 Task: Plan a time for the stakeholder feedback session.
Action: Mouse moved to (82, 104)
Screenshot: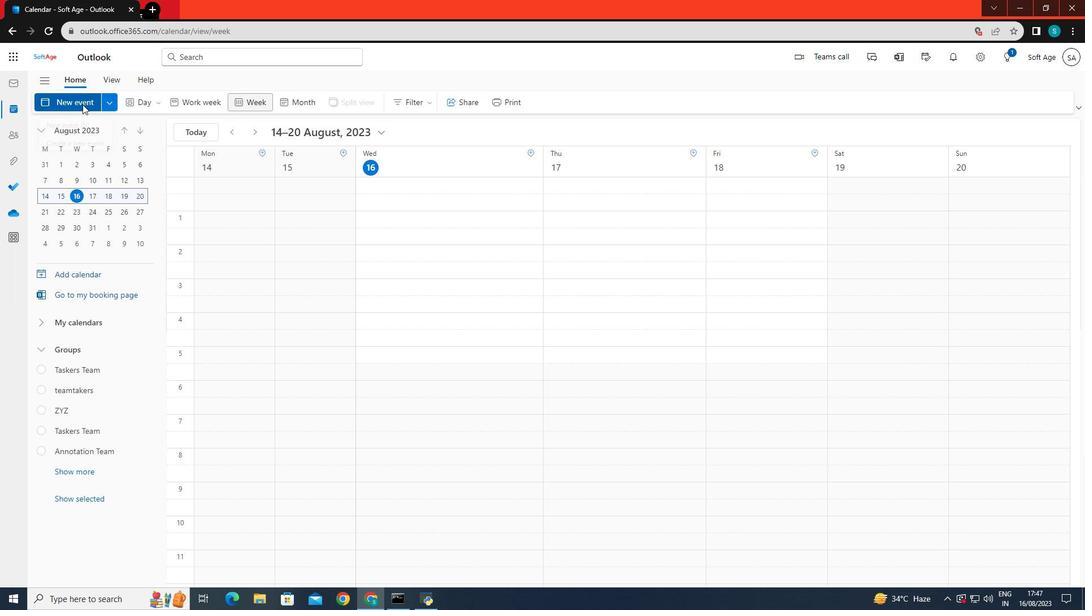 
Action: Mouse pressed left at (82, 104)
Screenshot: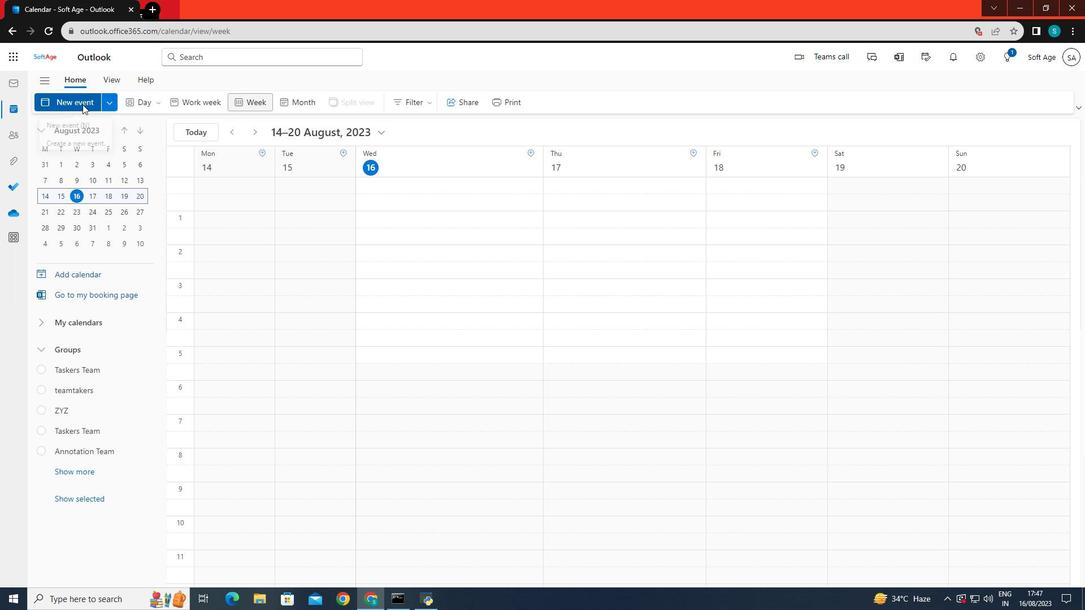 
Action: Mouse moved to (291, 176)
Screenshot: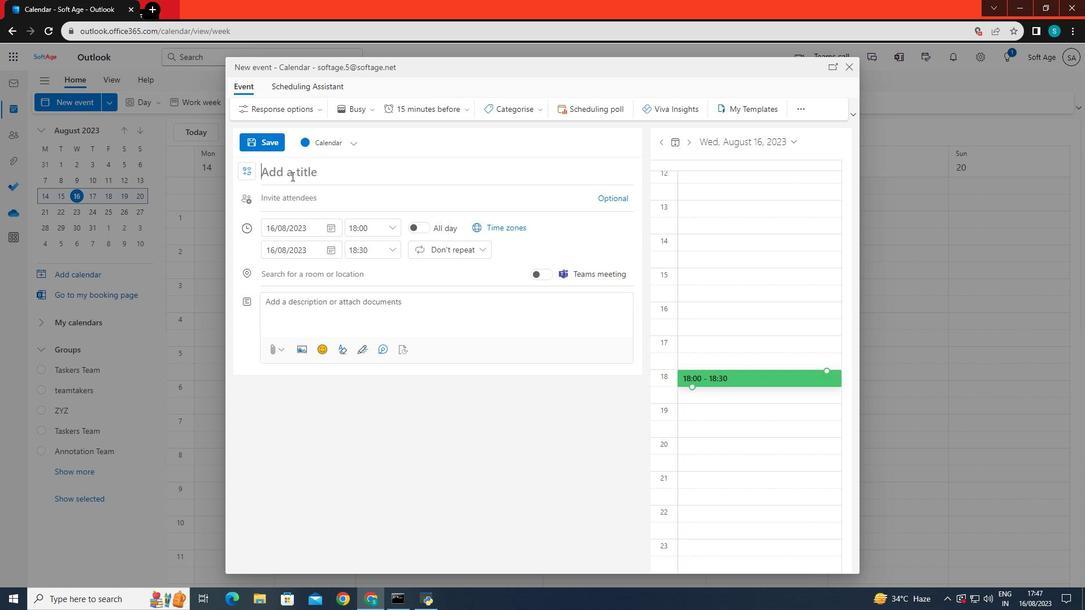 
Action: Mouse pressed left at (291, 176)
Screenshot: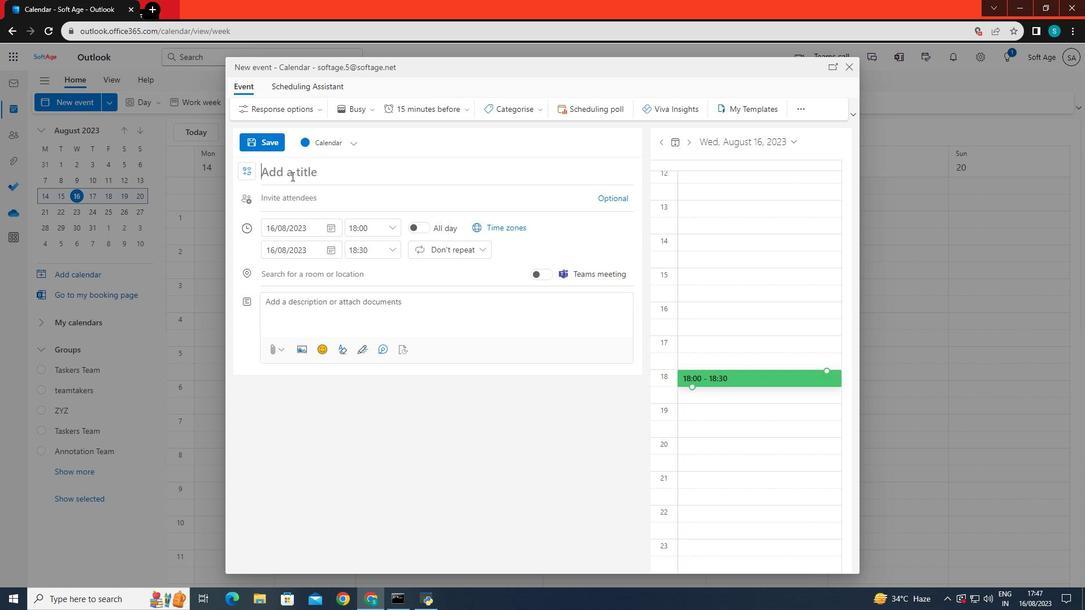 
Action: Key pressed <Key.caps_lock>S<Key.caps_lock>takeholder<Key.space>feedback<Key.space>session
Screenshot: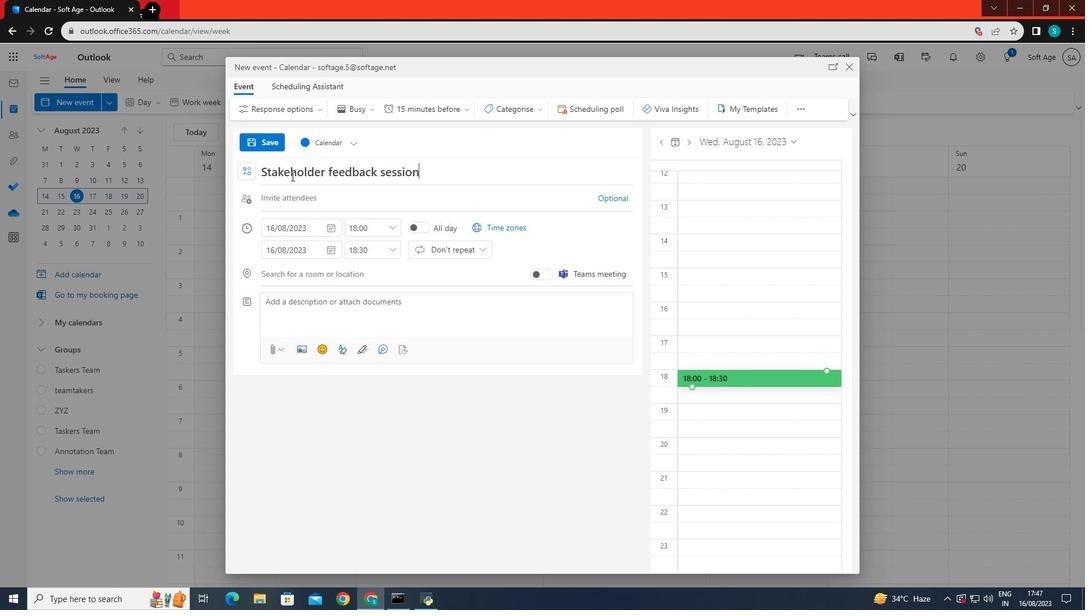 
Action: Mouse moved to (277, 224)
Screenshot: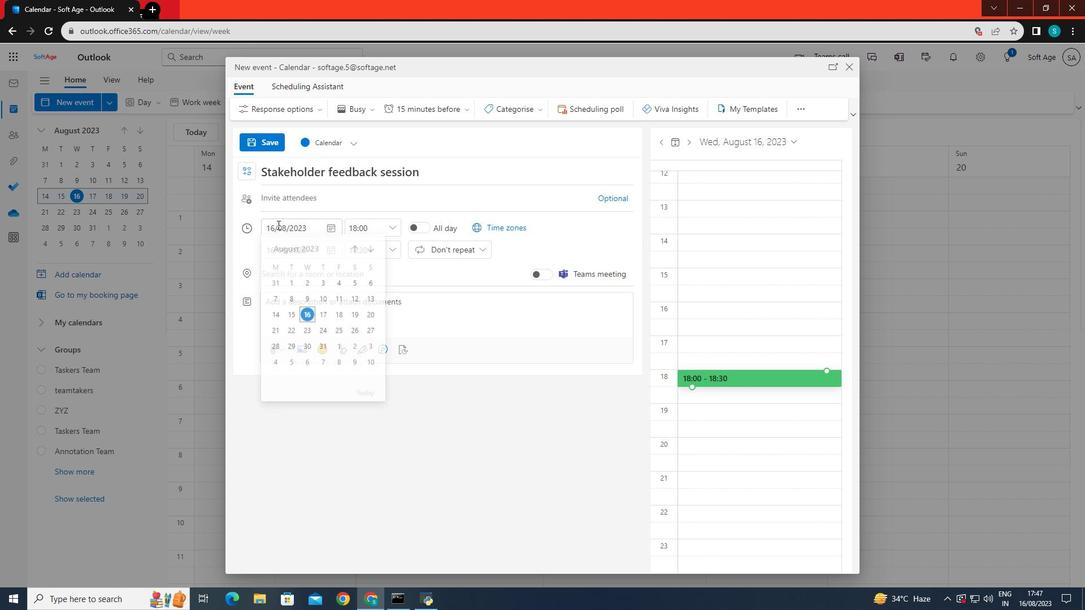 
Action: Mouse pressed left at (277, 224)
Screenshot: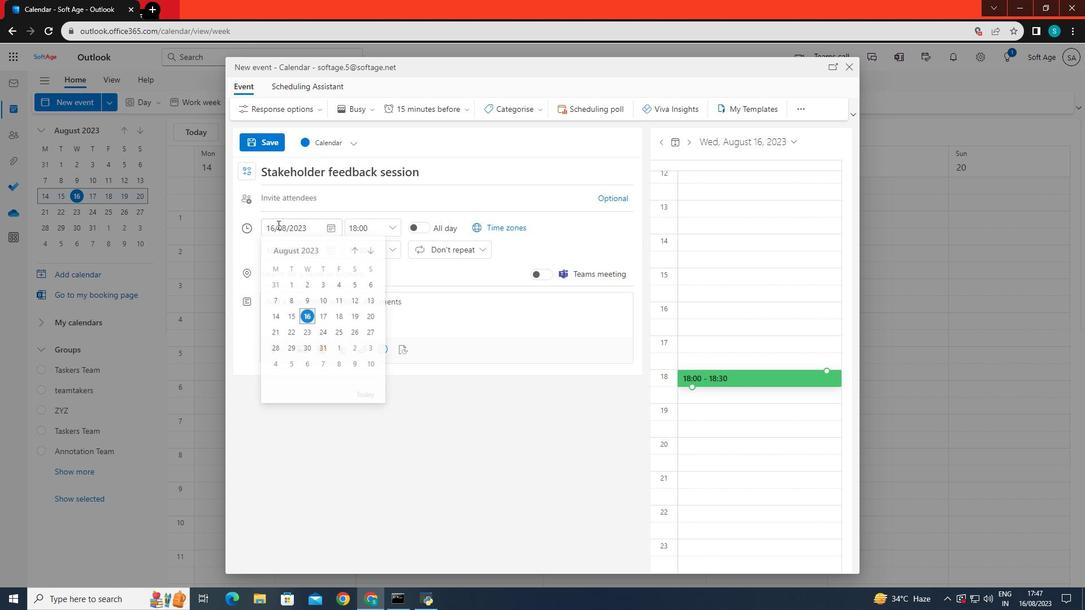 
Action: Mouse moved to (291, 331)
Screenshot: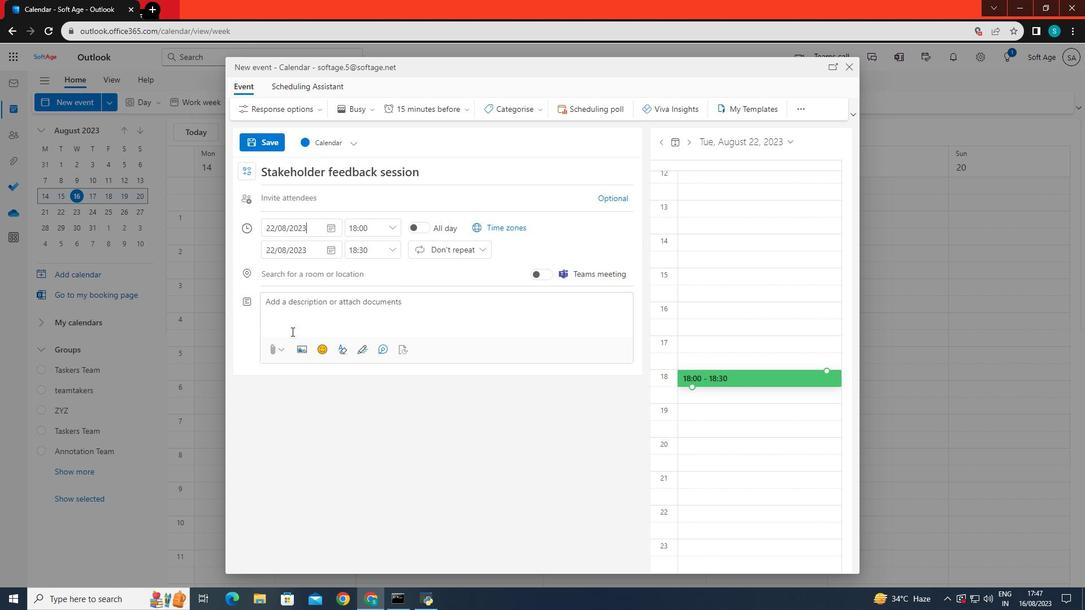 
Action: Mouse pressed left at (291, 331)
Screenshot: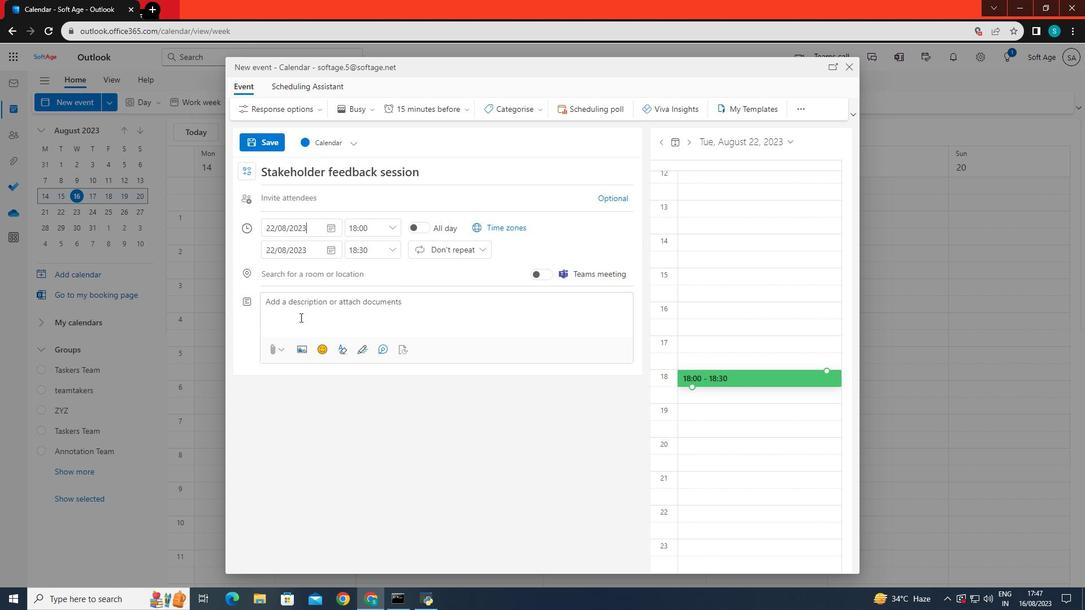 
Action: Mouse moved to (392, 228)
Screenshot: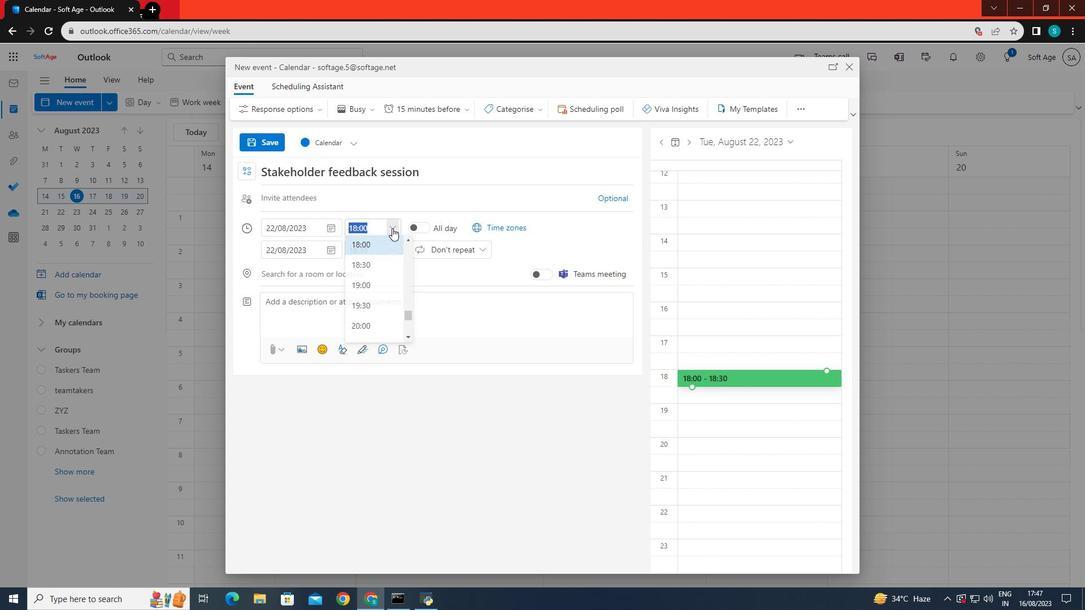 
Action: Mouse pressed left at (392, 228)
Screenshot: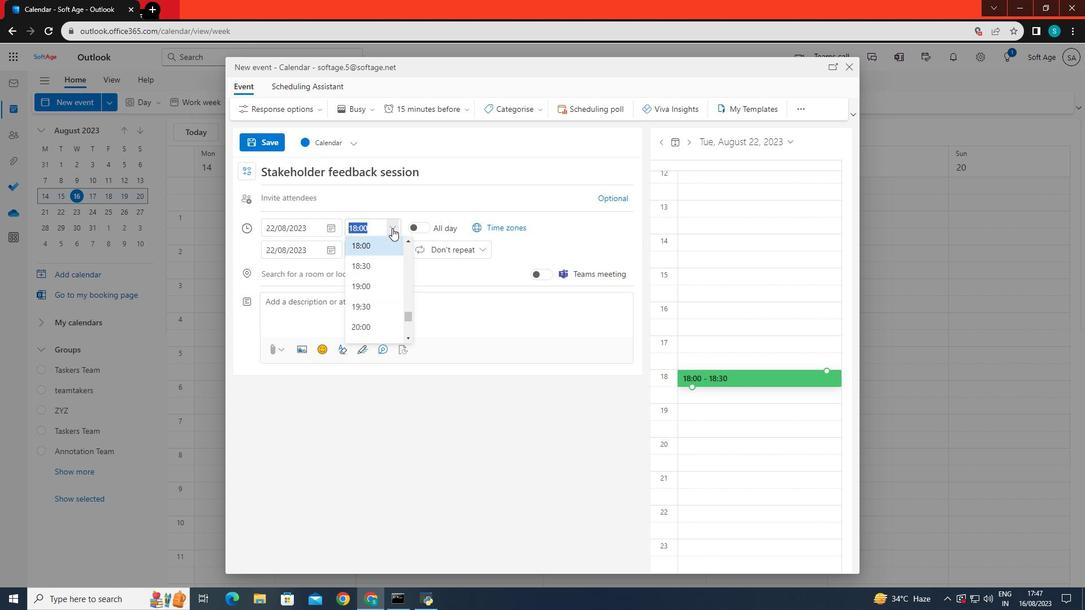 
Action: Mouse moved to (369, 301)
Screenshot: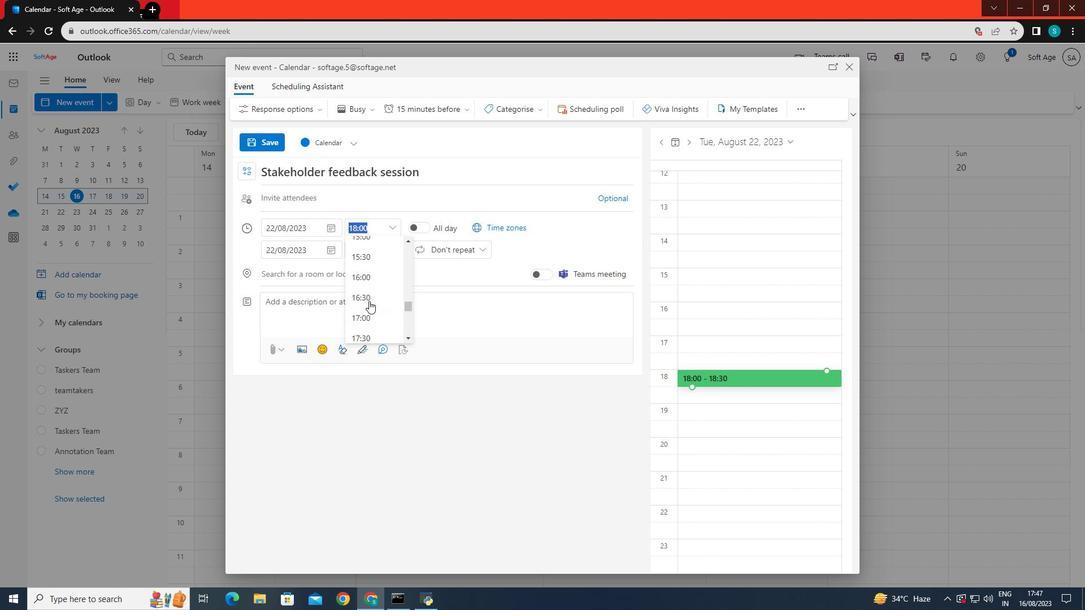 
Action: Mouse scrolled (369, 301) with delta (0, 0)
Screenshot: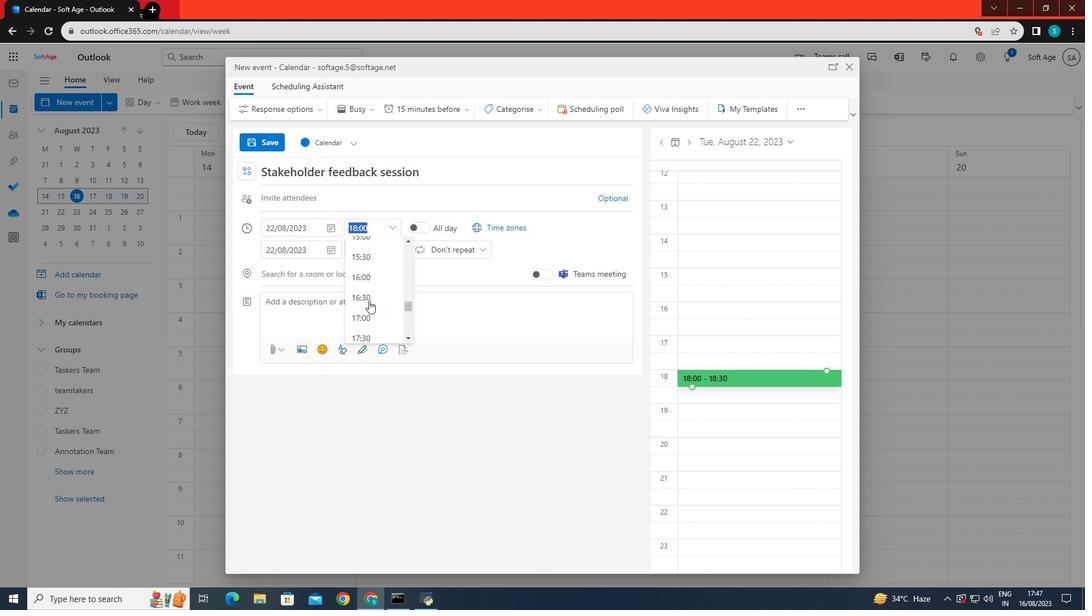 
Action: Mouse scrolled (369, 301) with delta (0, 0)
Screenshot: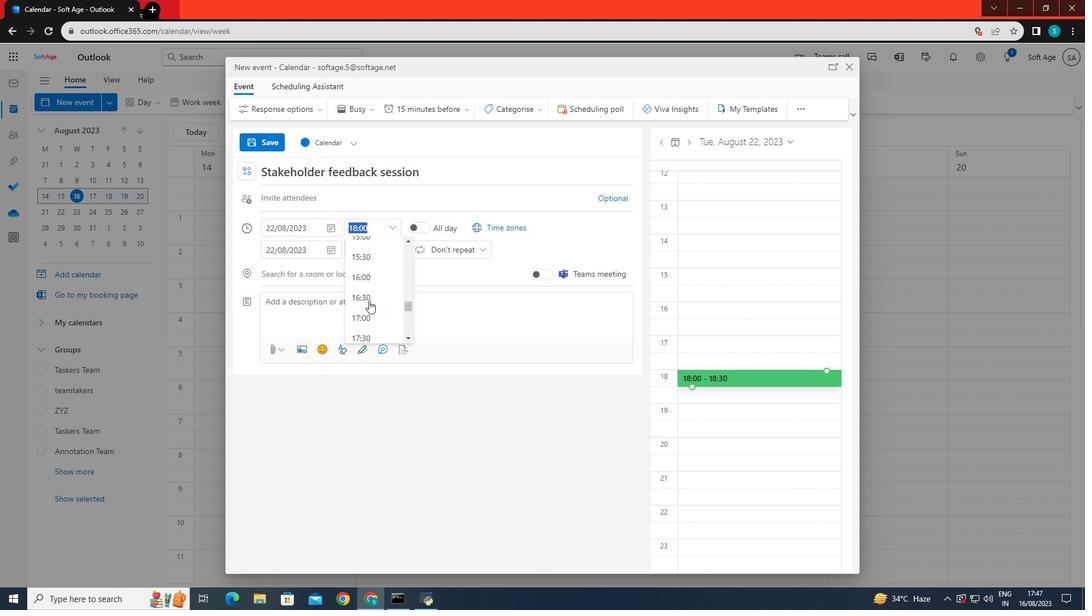 
Action: Mouse moved to (365, 297)
Screenshot: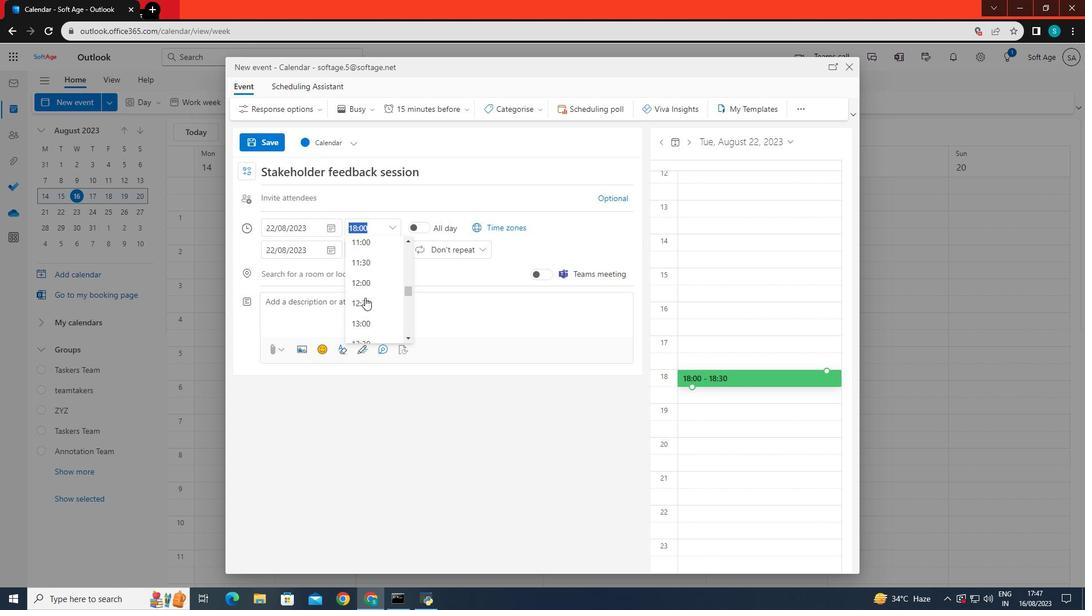 
Action: Mouse scrolled (365, 298) with delta (0, 0)
Screenshot: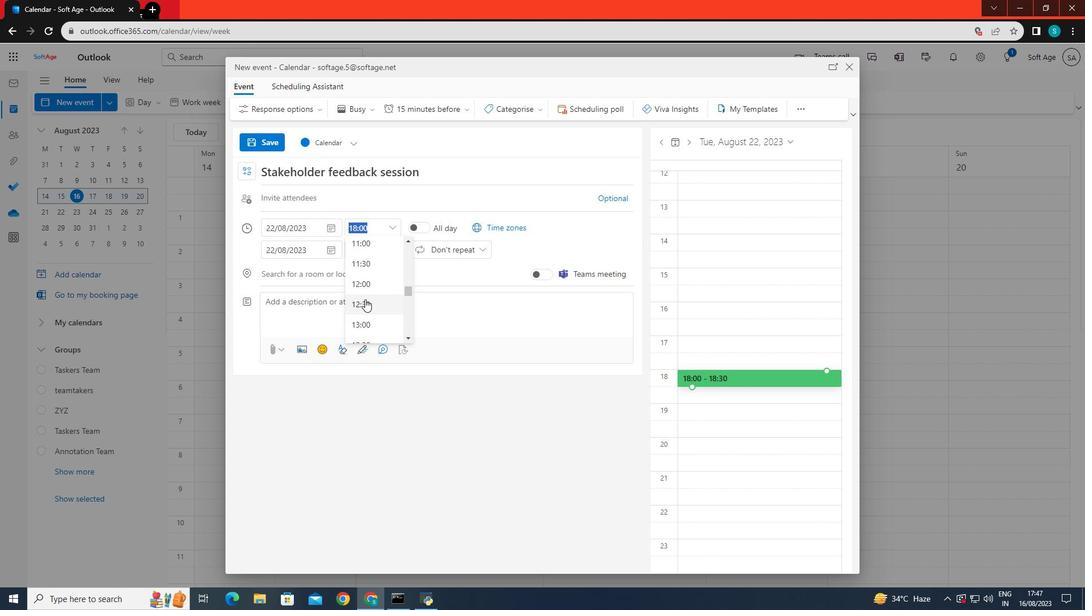 
Action: Mouse scrolled (365, 298) with delta (0, 0)
Screenshot: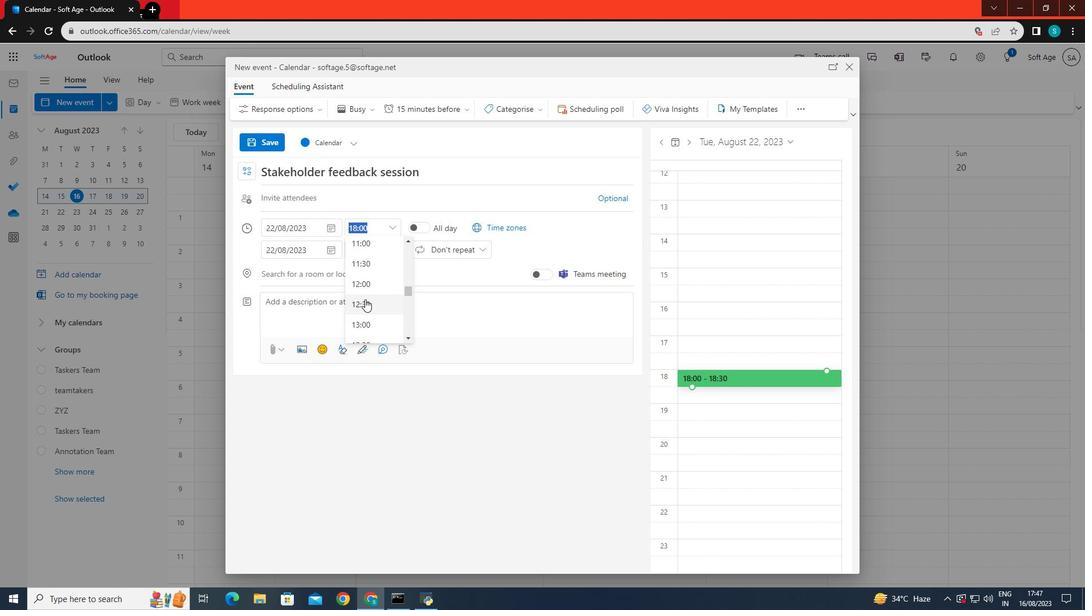 
Action: Mouse scrolled (365, 298) with delta (0, 0)
Screenshot: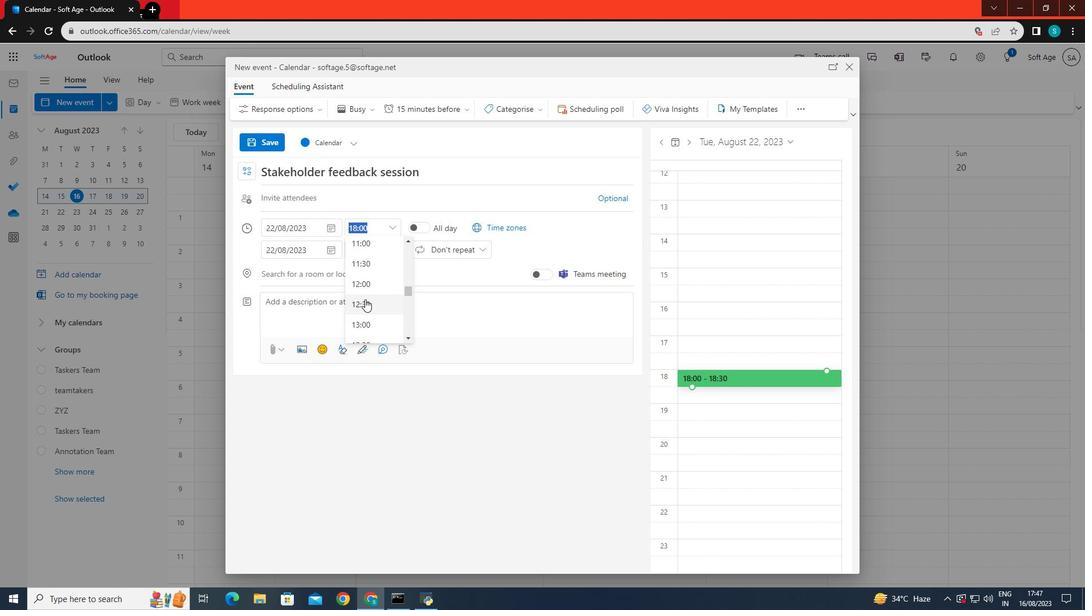 
Action: Mouse moved to (363, 291)
Screenshot: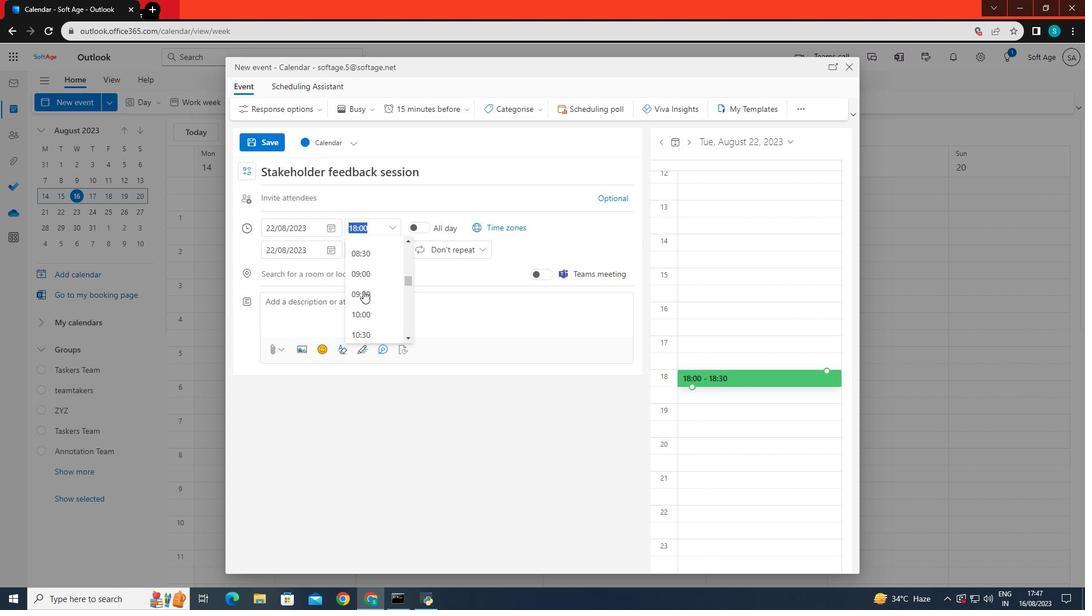 
Action: Mouse scrolled (363, 291) with delta (0, 0)
Screenshot: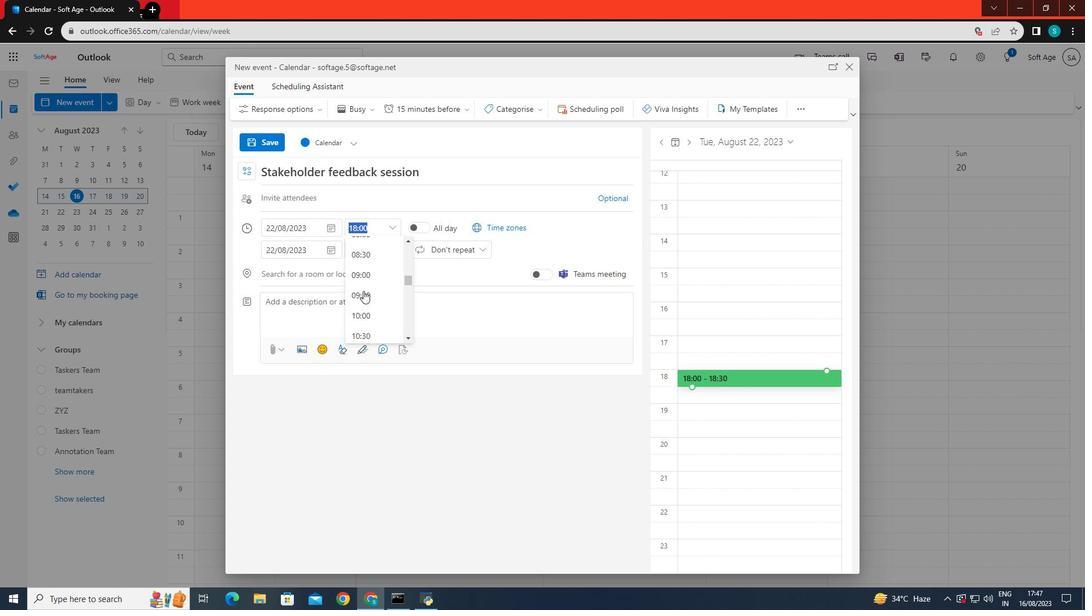 
Action: Mouse scrolled (363, 291) with delta (0, 0)
Screenshot: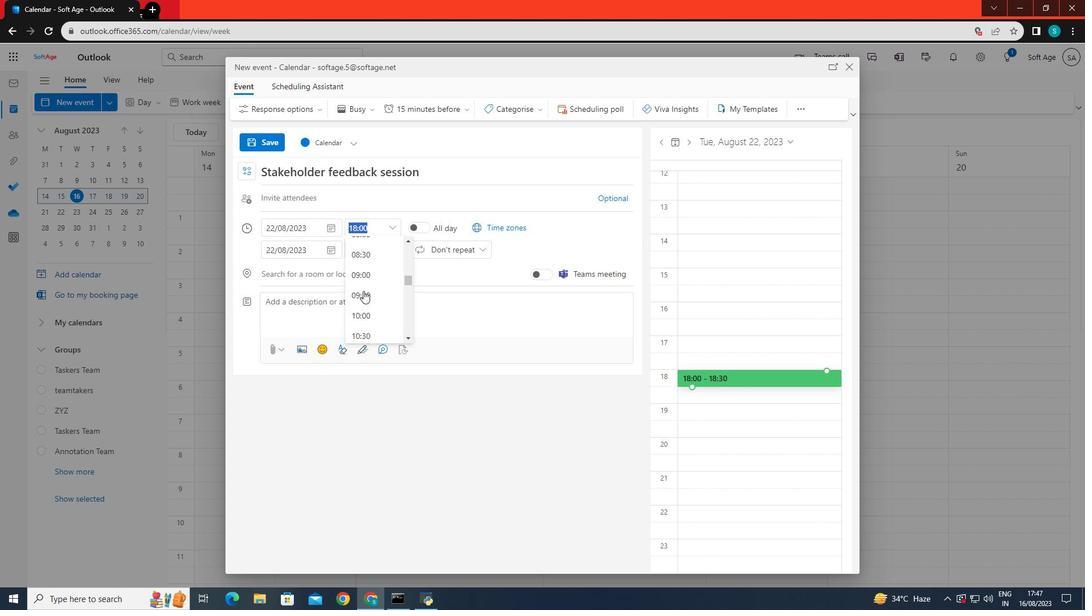 
Action: Mouse moved to (367, 278)
Screenshot: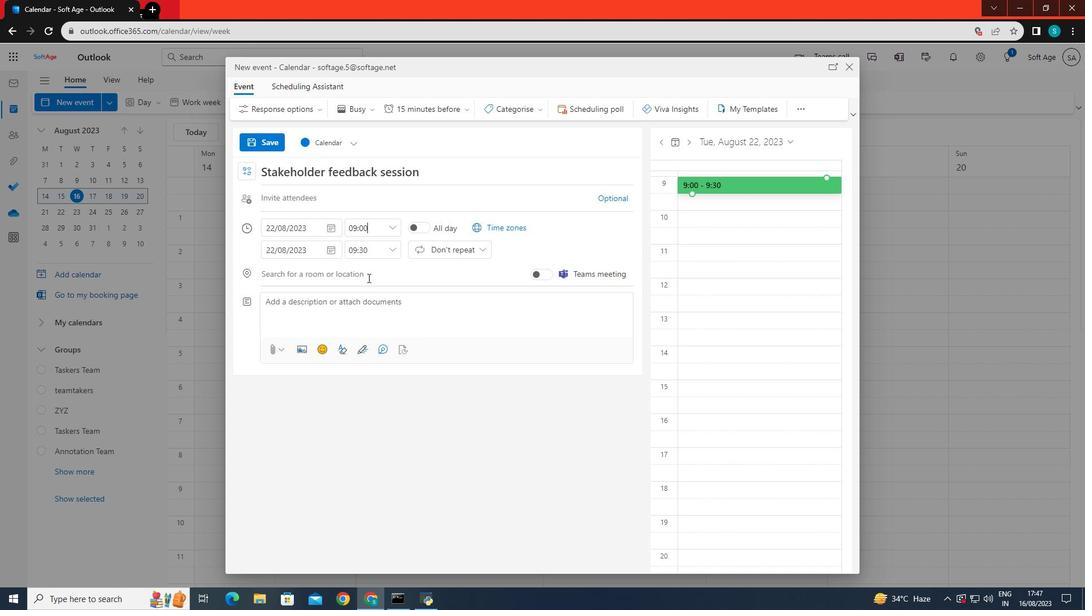 
Action: Mouse pressed left at (367, 278)
Screenshot: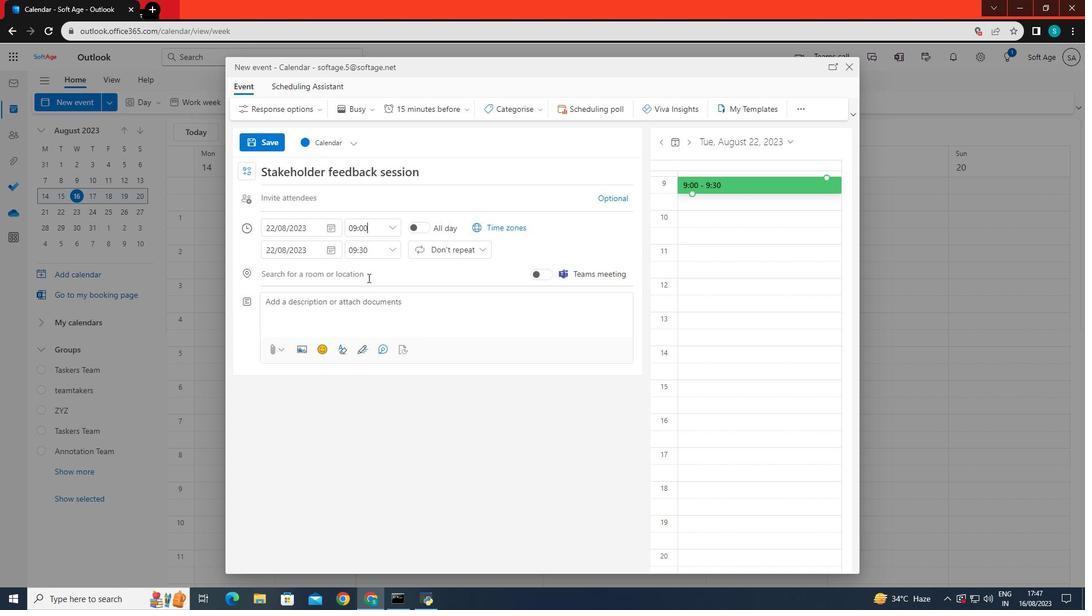 
Action: Mouse moved to (463, 254)
Screenshot: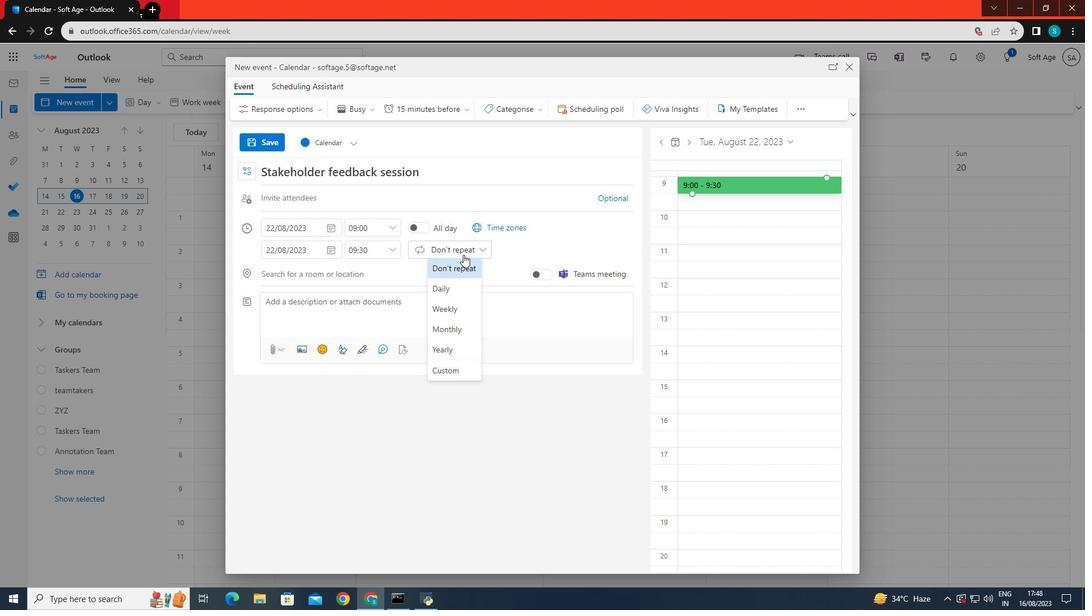 
Action: Mouse pressed left at (463, 254)
Screenshot: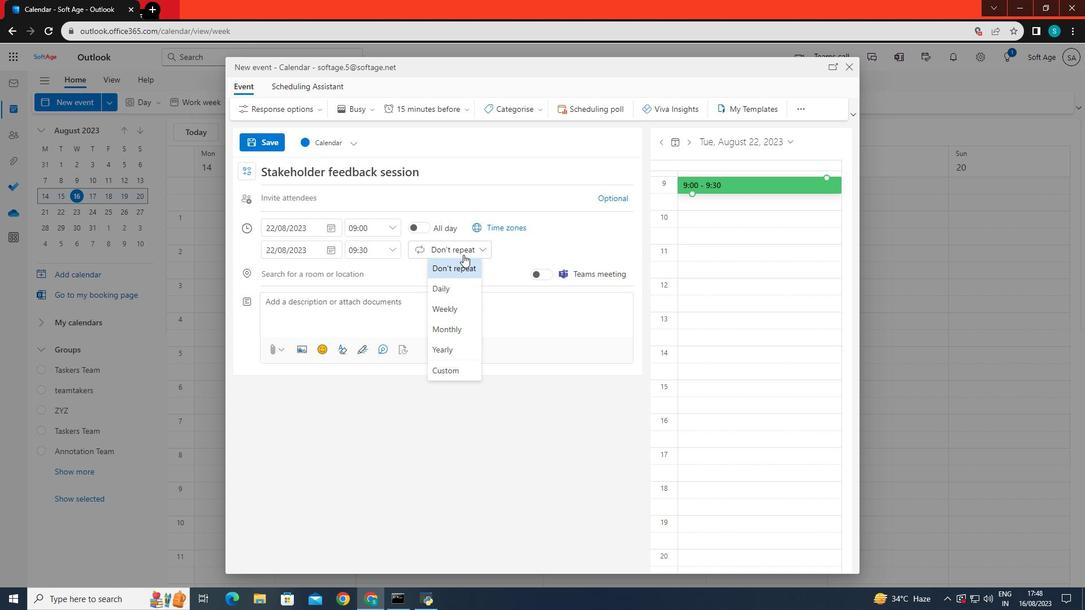 
Action: Mouse moved to (442, 331)
Screenshot: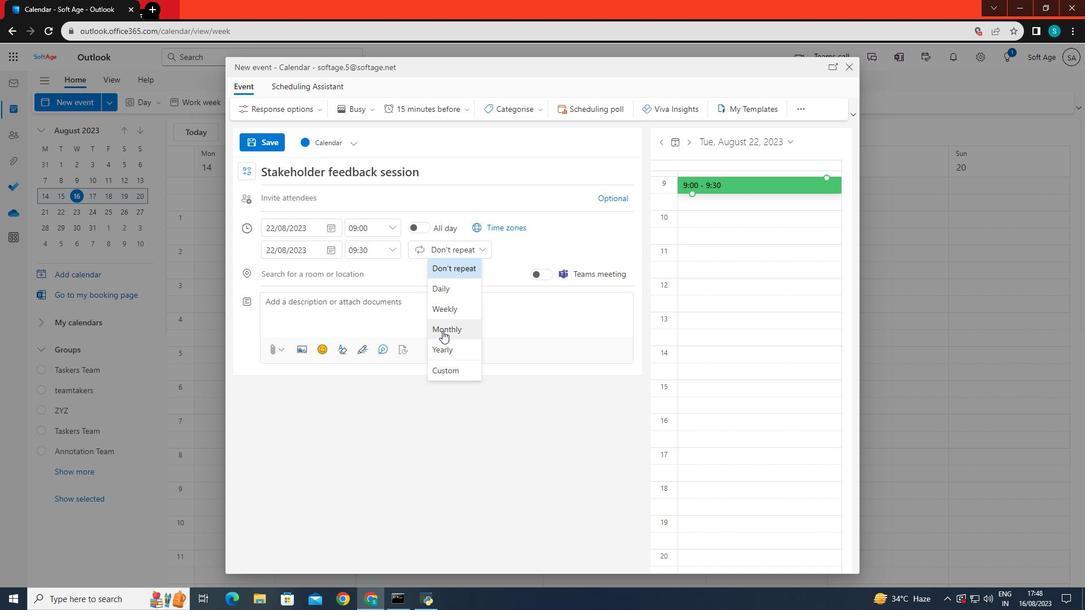 
Action: Mouse pressed left at (442, 331)
Screenshot: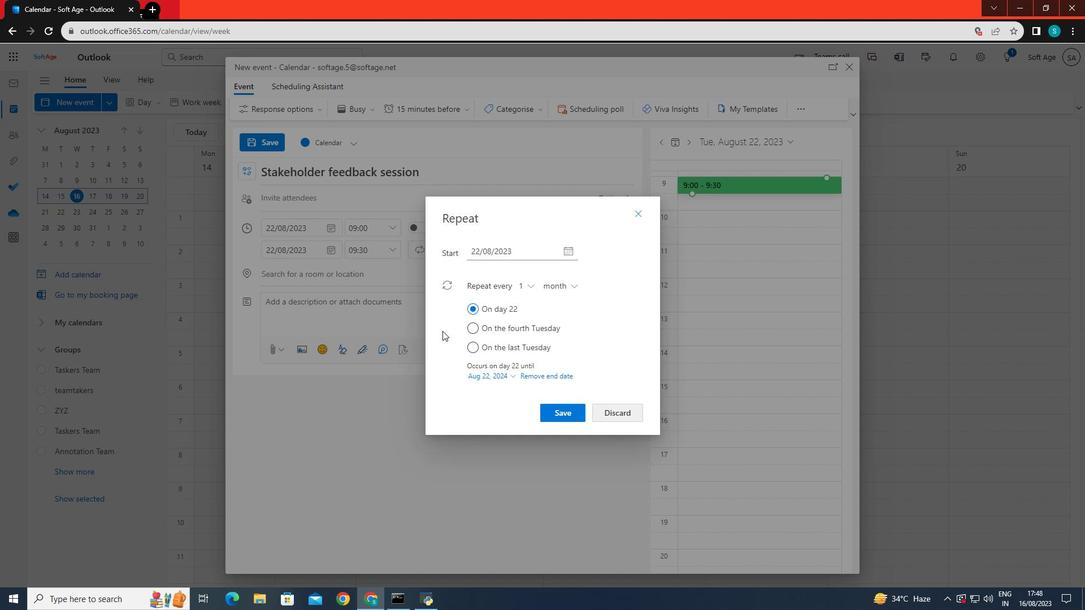 
Action: Mouse moved to (554, 412)
Screenshot: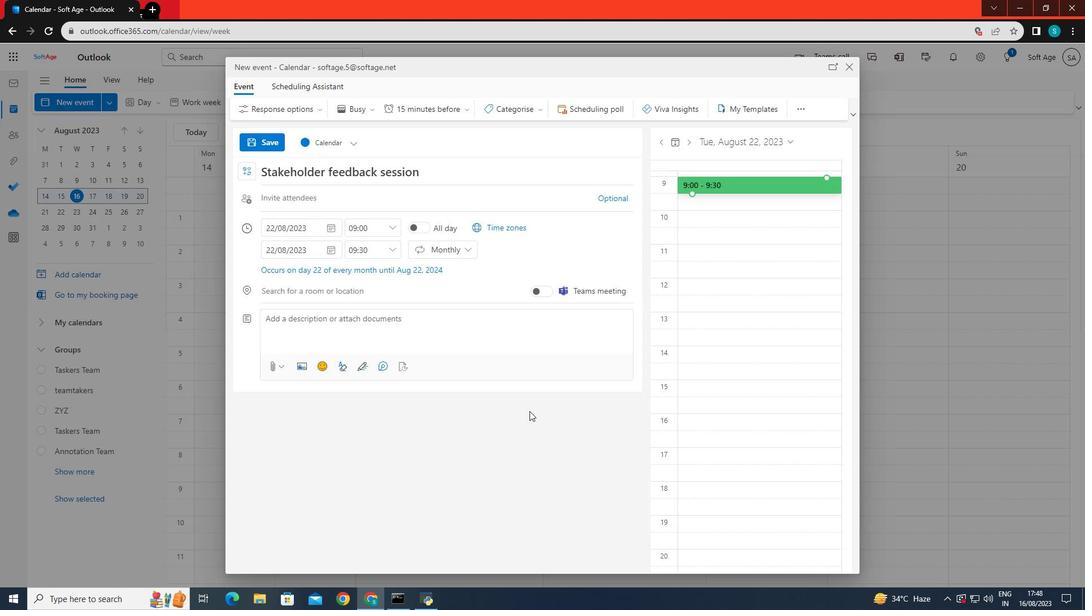 
Action: Mouse pressed left at (554, 412)
Screenshot: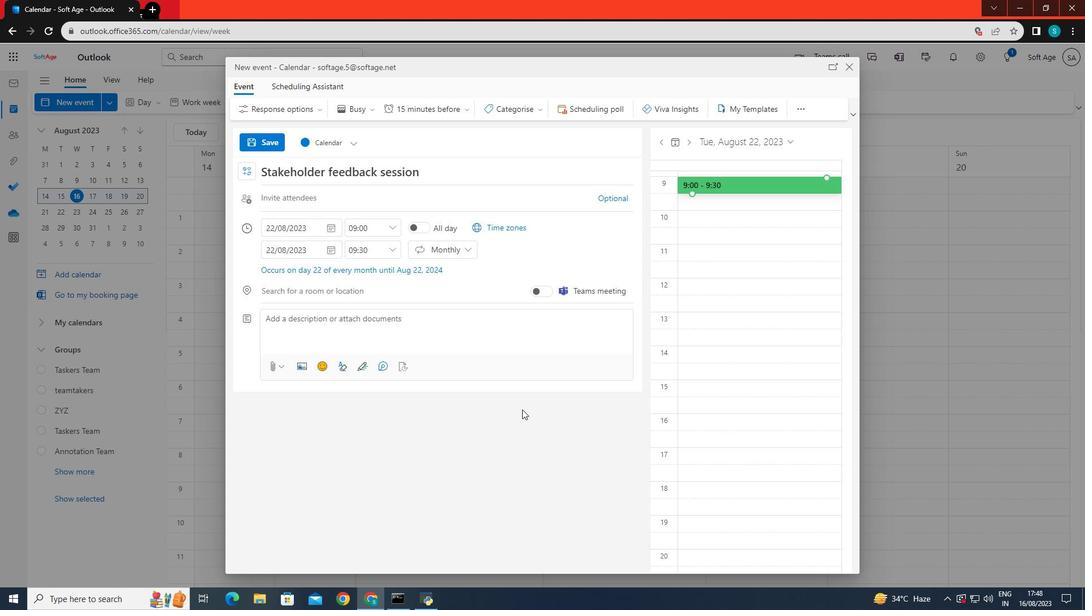 
Action: Mouse moved to (339, 326)
Screenshot: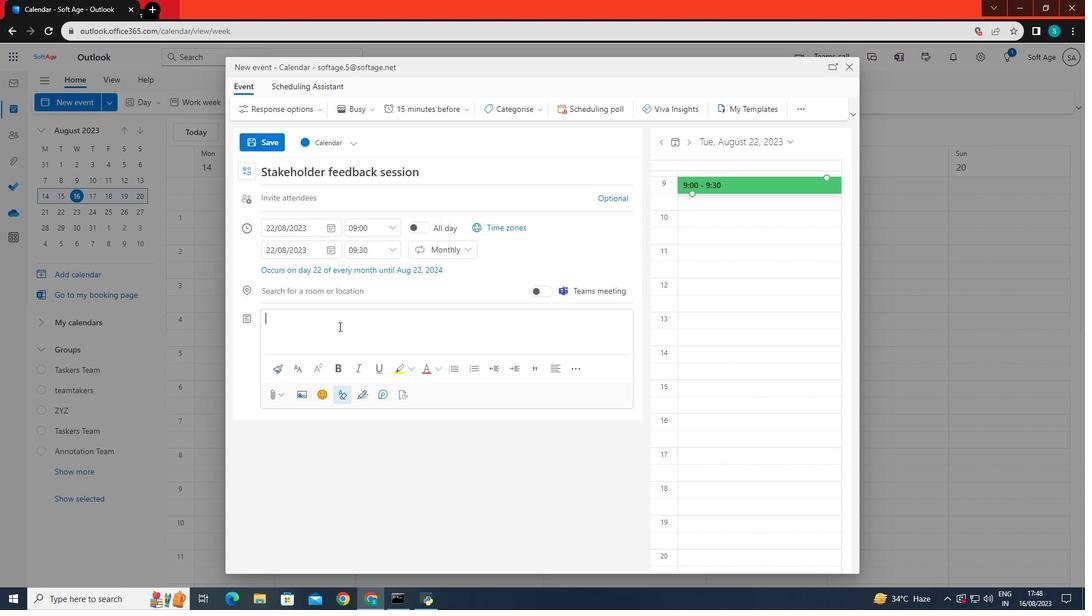 
Action: Mouse pressed left at (339, 326)
Screenshot: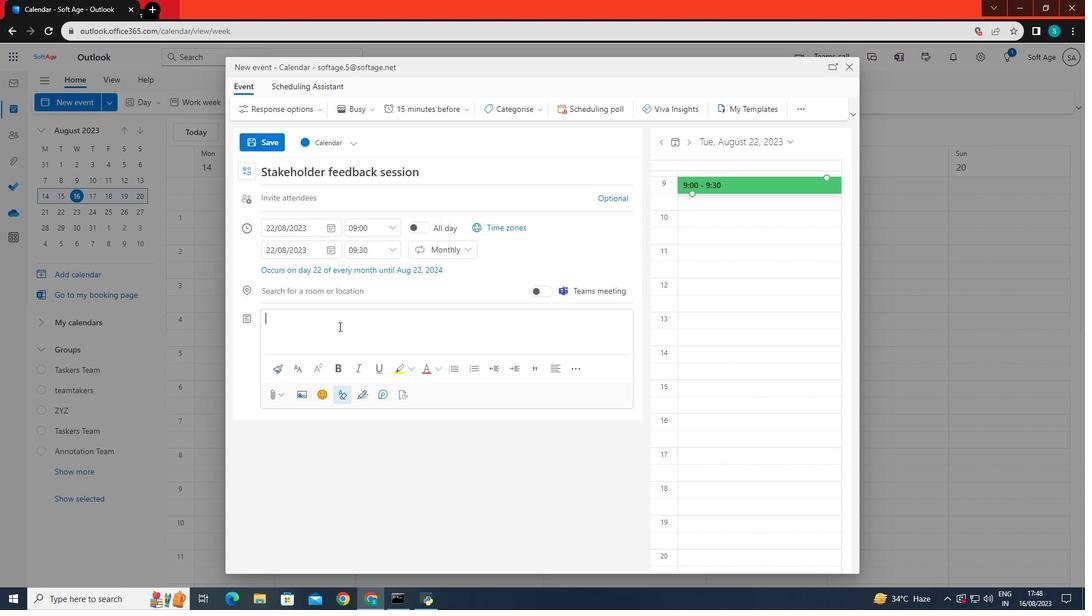 
Action: Key pressed <Key.caps_lock>P<Key.caps_lock>lan<Key.space>a<Key.space>time<Key.space>for<Key.space>the<Key.space>stakeholder<Key.space>feedback<Key.space>session.
Screenshot: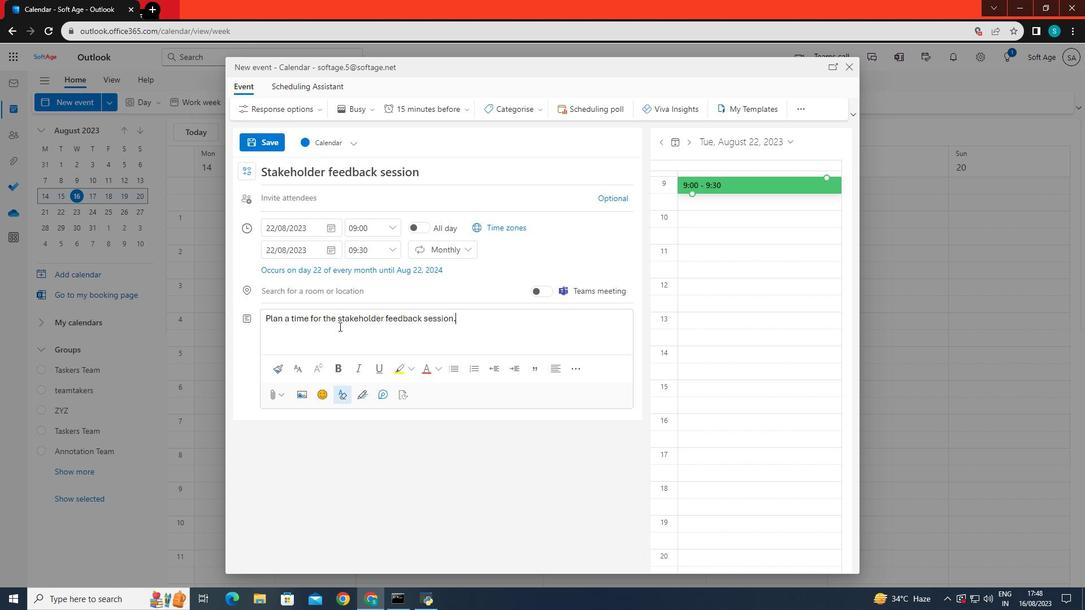 
Action: Mouse moved to (341, 298)
Screenshot: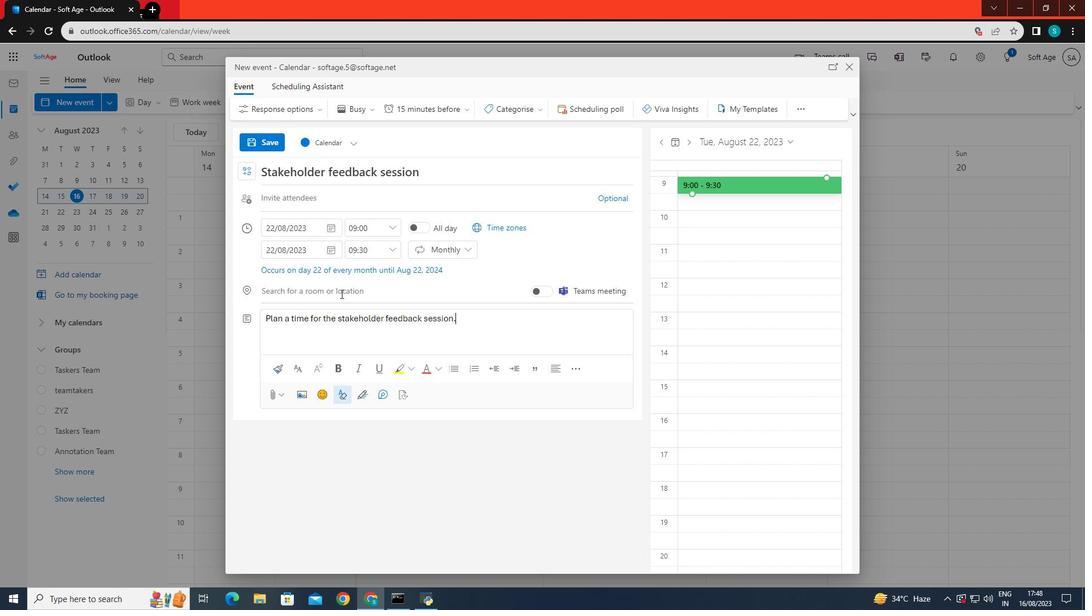 
Action: Mouse scrolled (341, 299) with delta (0, 0)
Screenshot: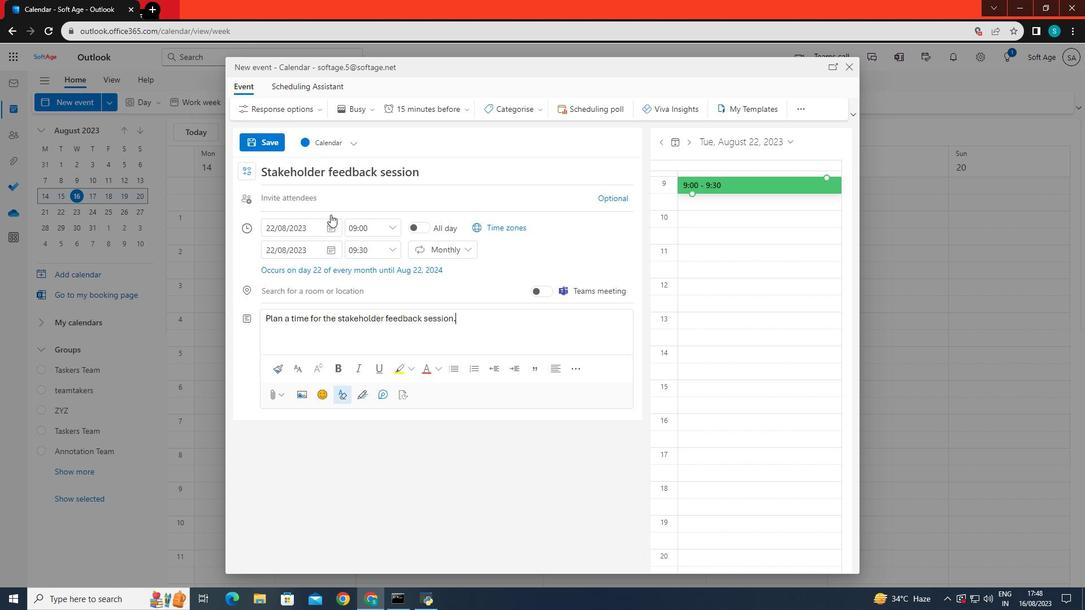 
Action: Mouse scrolled (341, 299) with delta (0, 0)
Screenshot: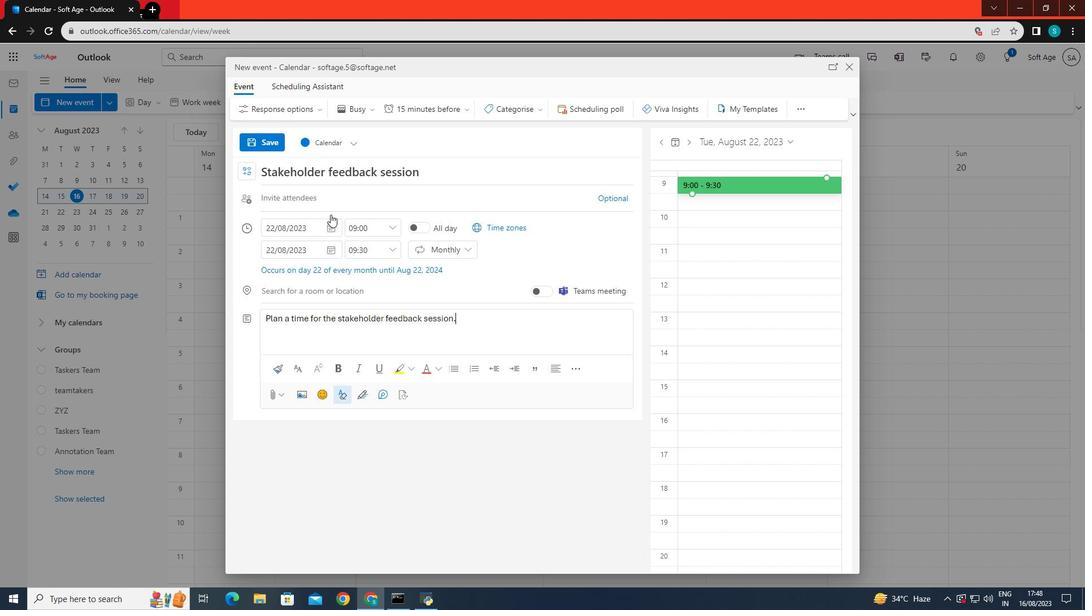 
Action: Mouse scrolled (341, 299) with delta (0, 0)
Screenshot: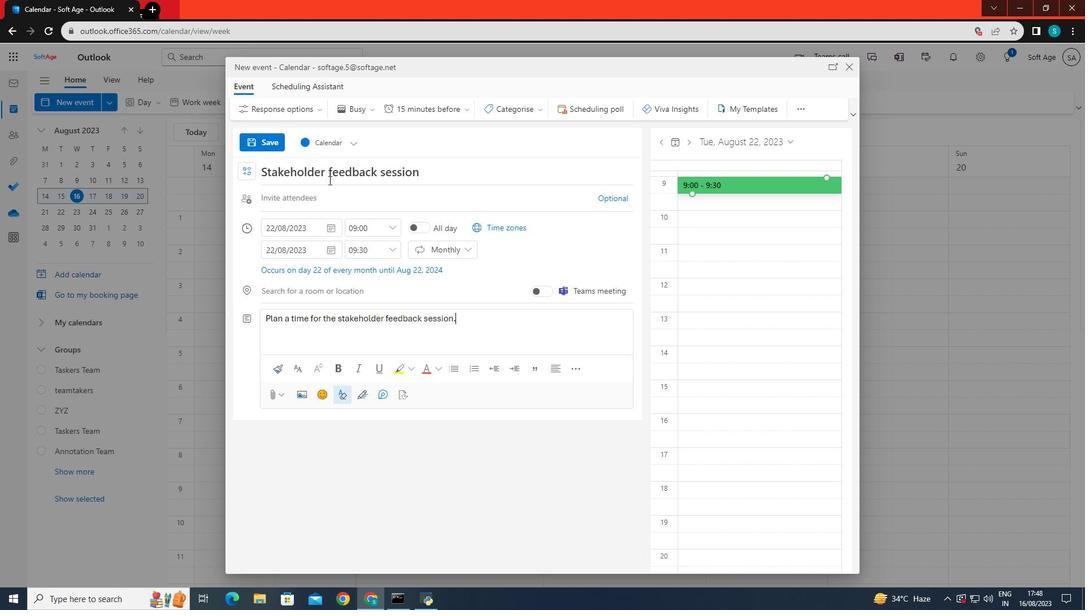 
Action: Mouse moved to (271, 140)
Screenshot: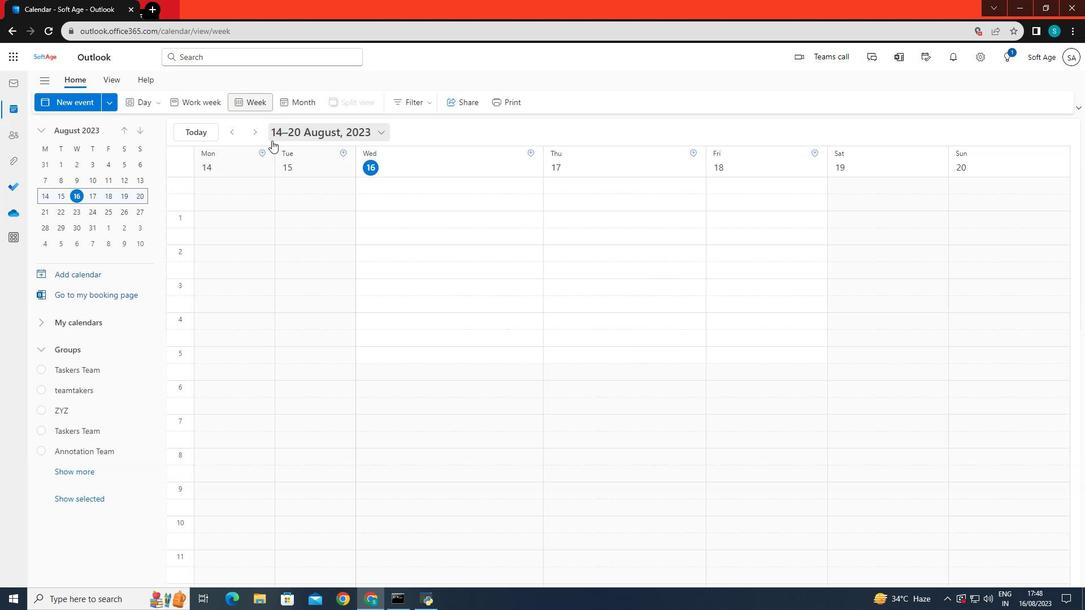 
Action: Mouse pressed left at (271, 140)
Screenshot: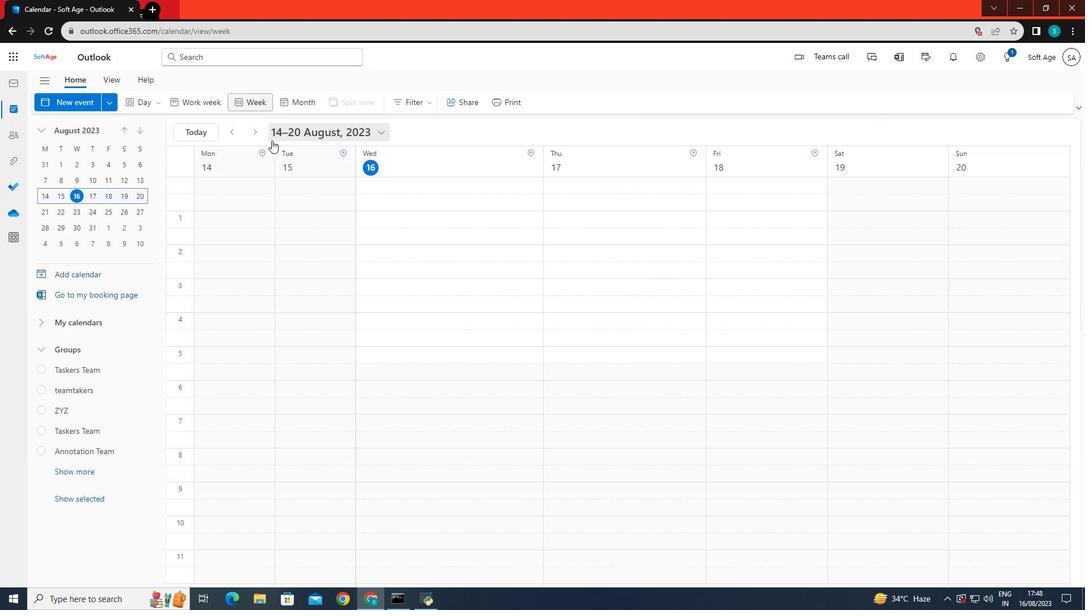 
Action: Mouse moved to (404, 432)
Screenshot: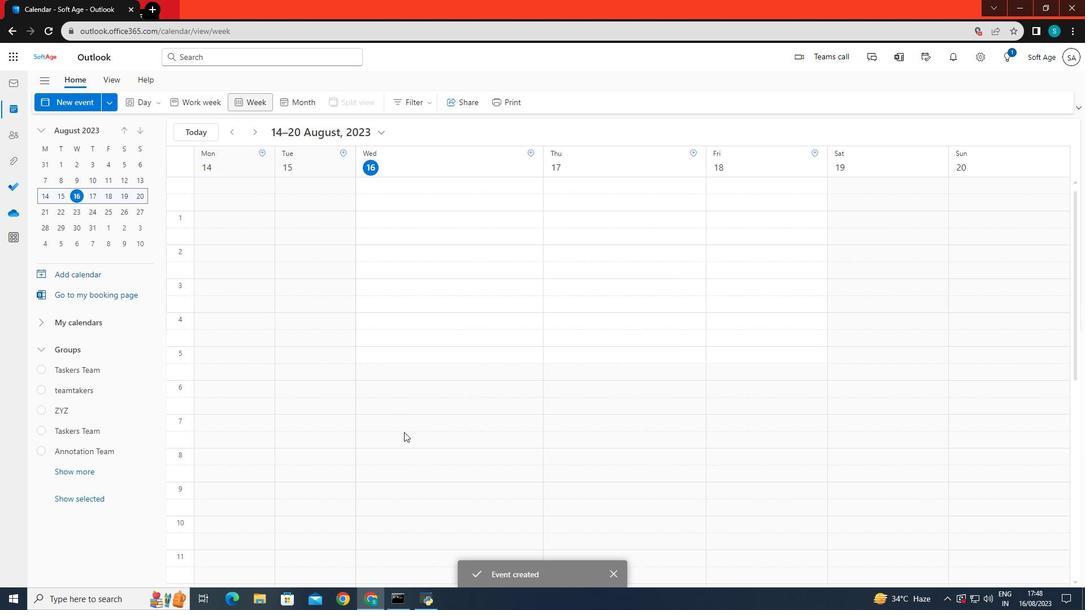
